 Task: Email spreadsheet to collaborators with the message "we need the assignment ASAP".
Action: Mouse moved to (48, 128)
Screenshot: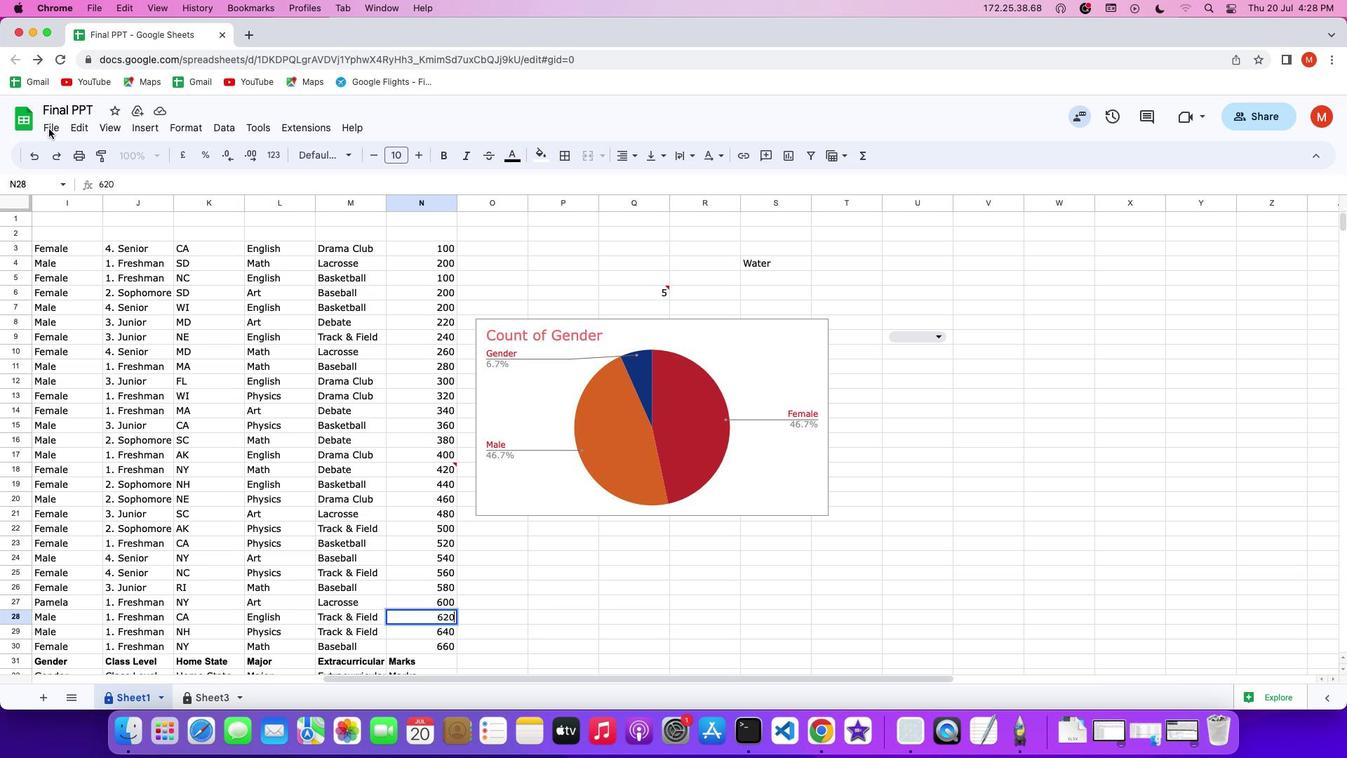 
Action: Mouse pressed left at (48, 128)
Screenshot: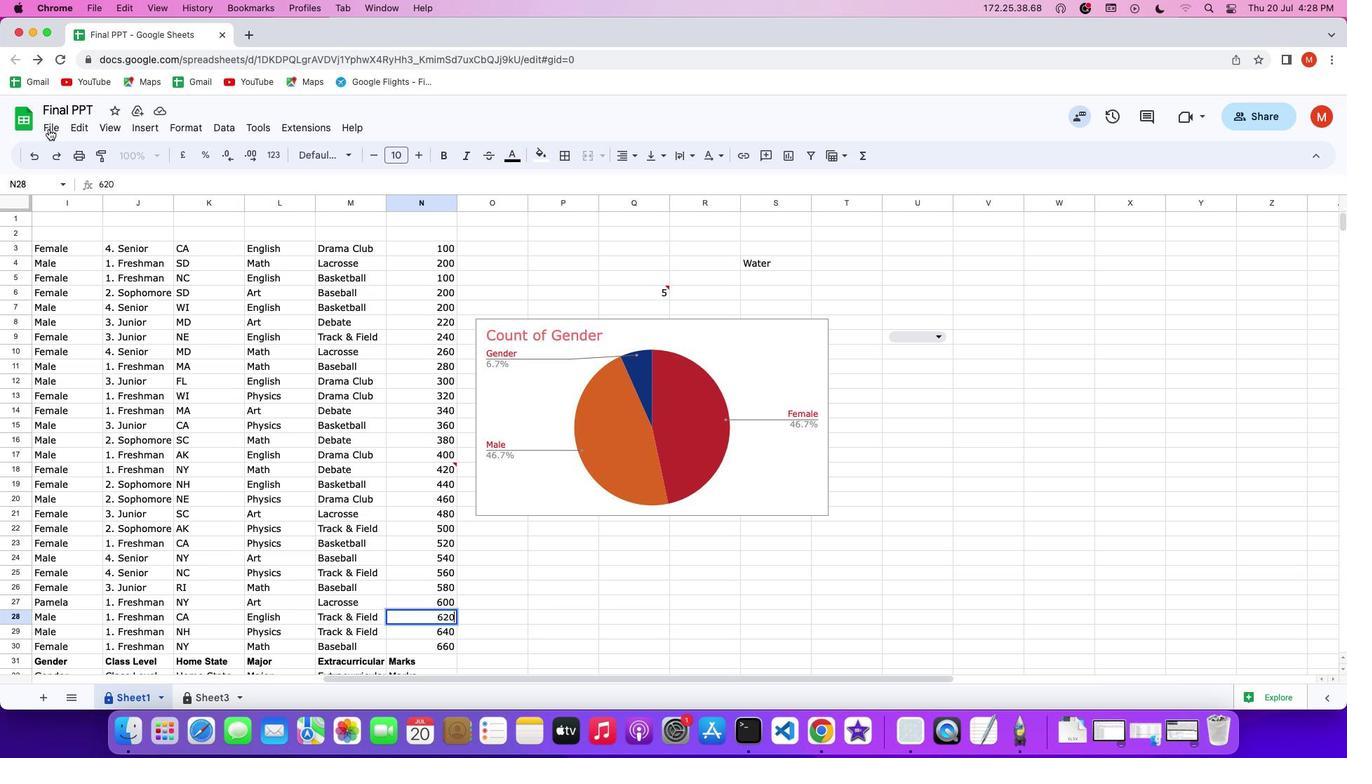 
Action: Mouse pressed left at (48, 128)
Screenshot: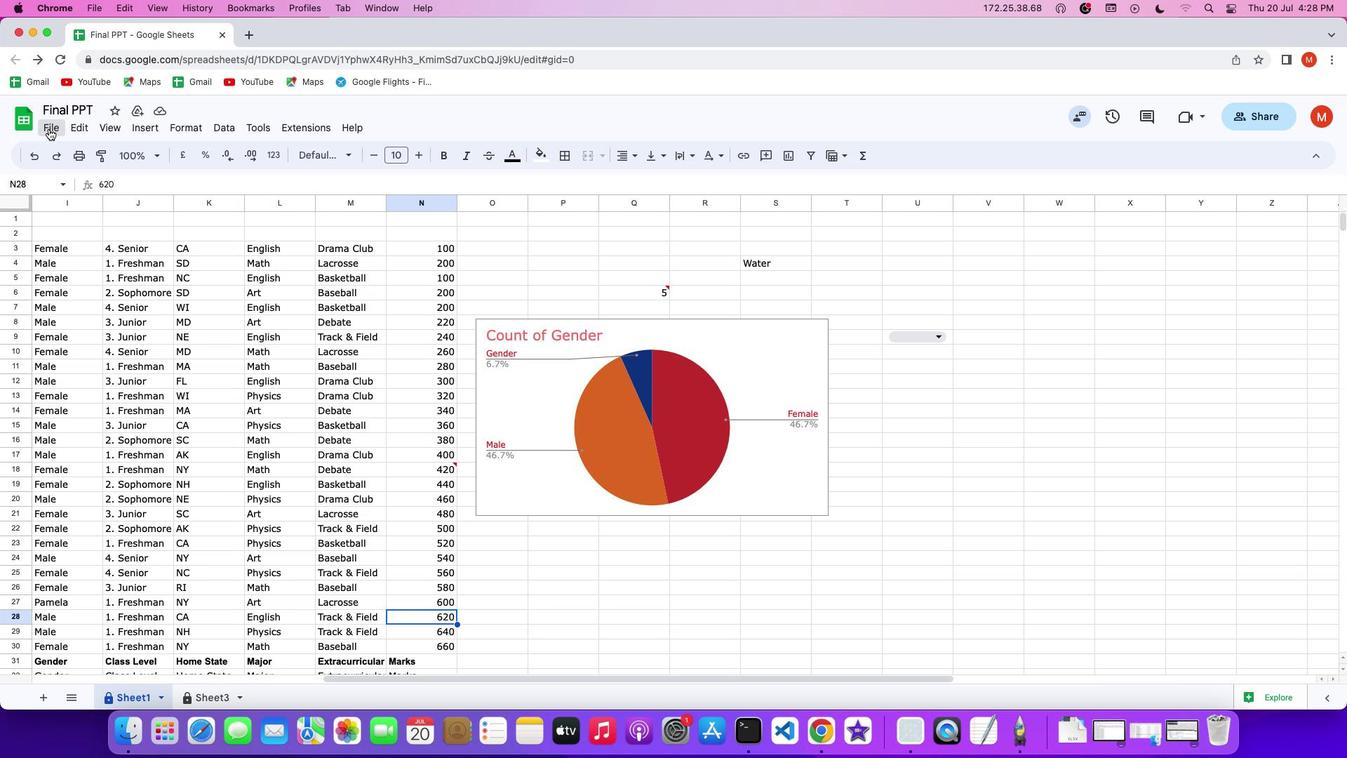 
Action: Mouse pressed left at (48, 128)
Screenshot: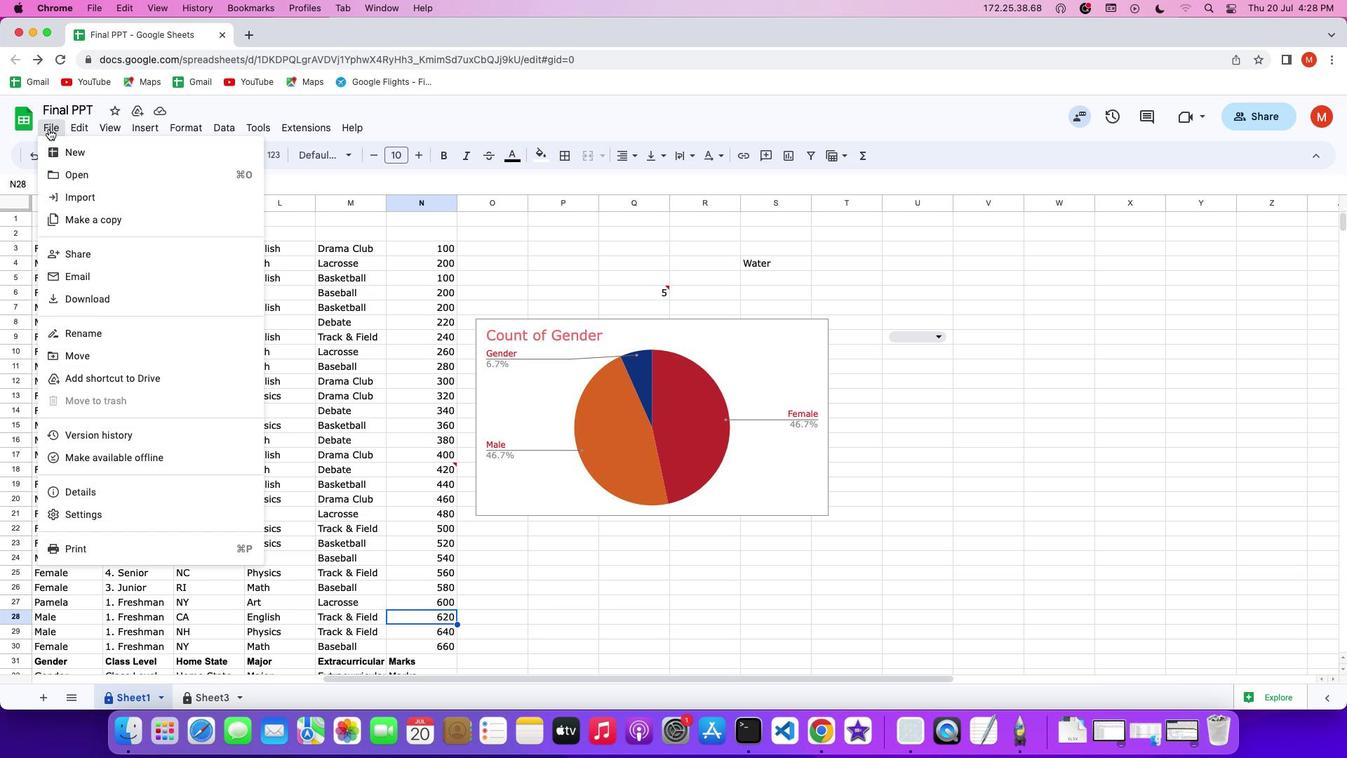 
Action: Mouse moved to (51, 279)
Screenshot: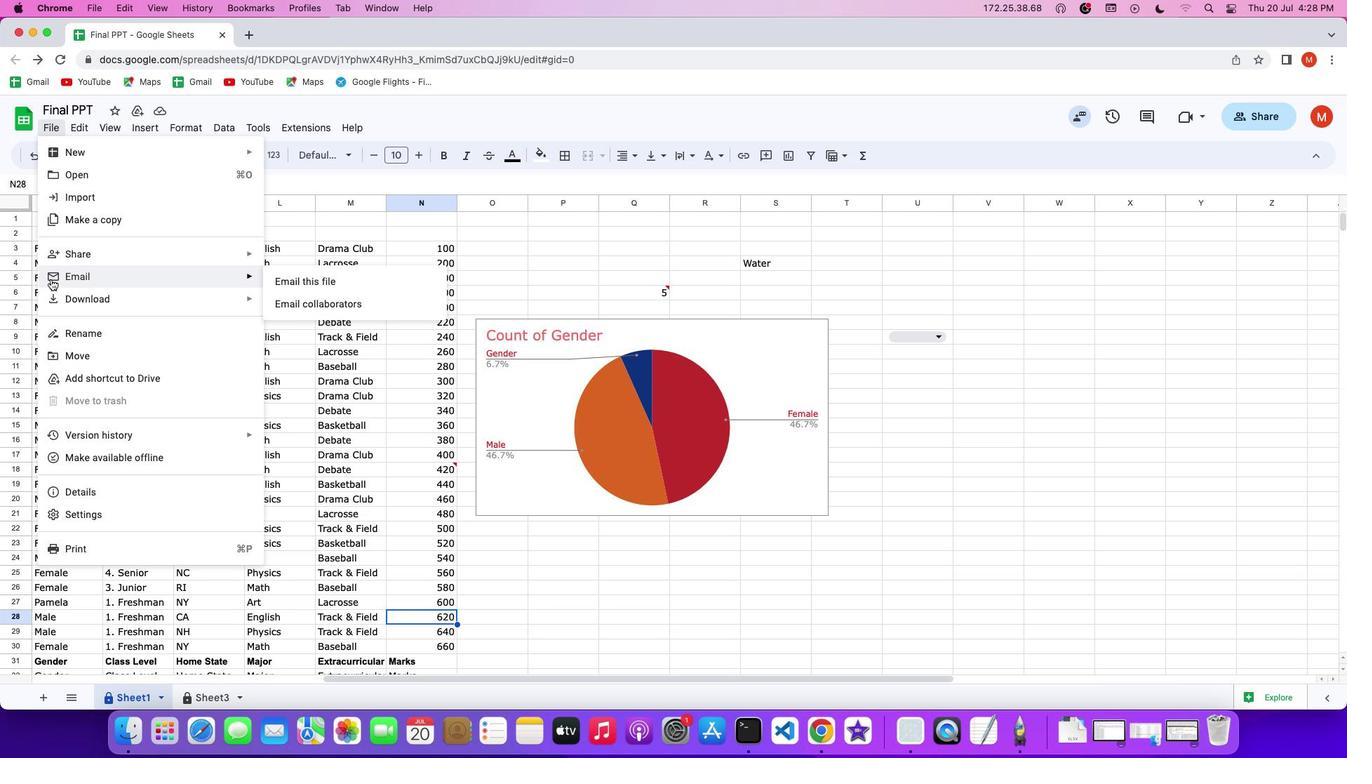 
Action: Mouse pressed left at (51, 279)
Screenshot: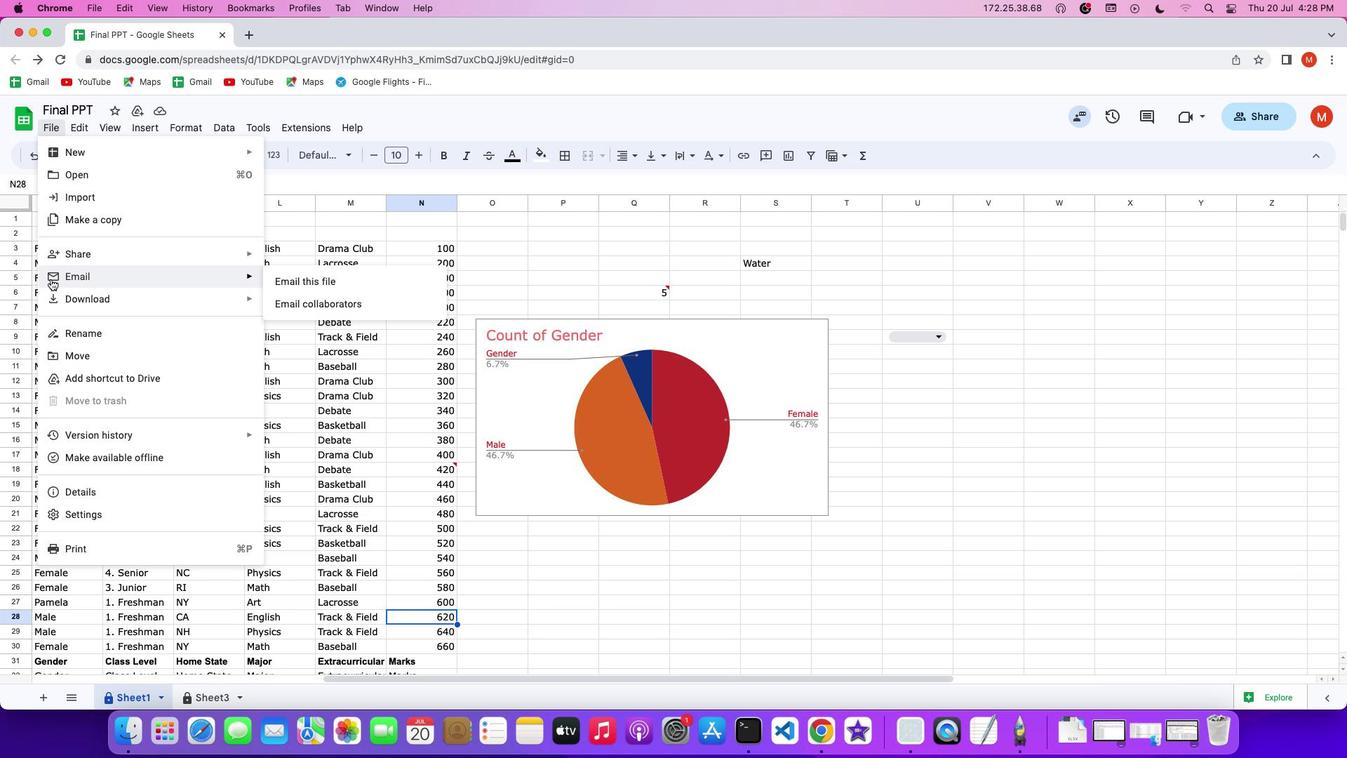 
Action: Mouse moved to (307, 299)
Screenshot: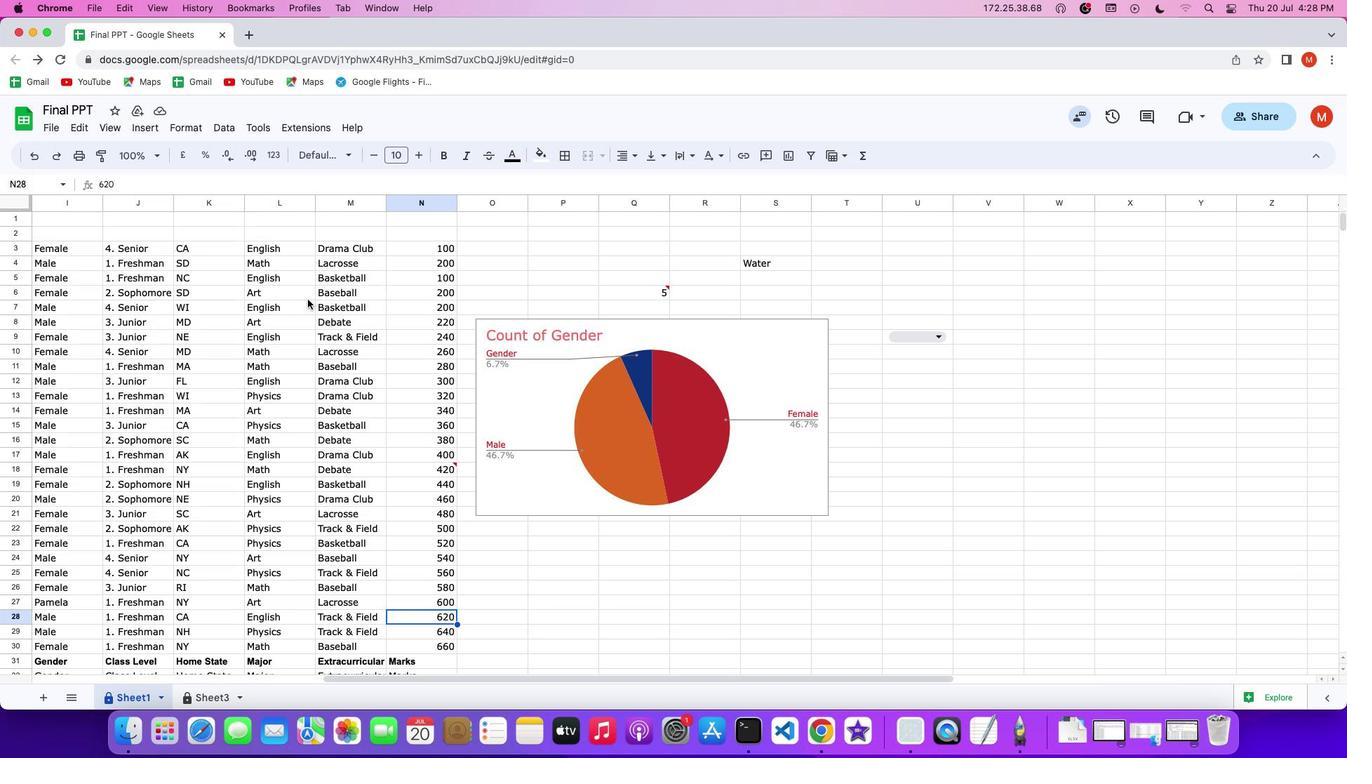 
Action: Mouse pressed left at (307, 299)
Screenshot: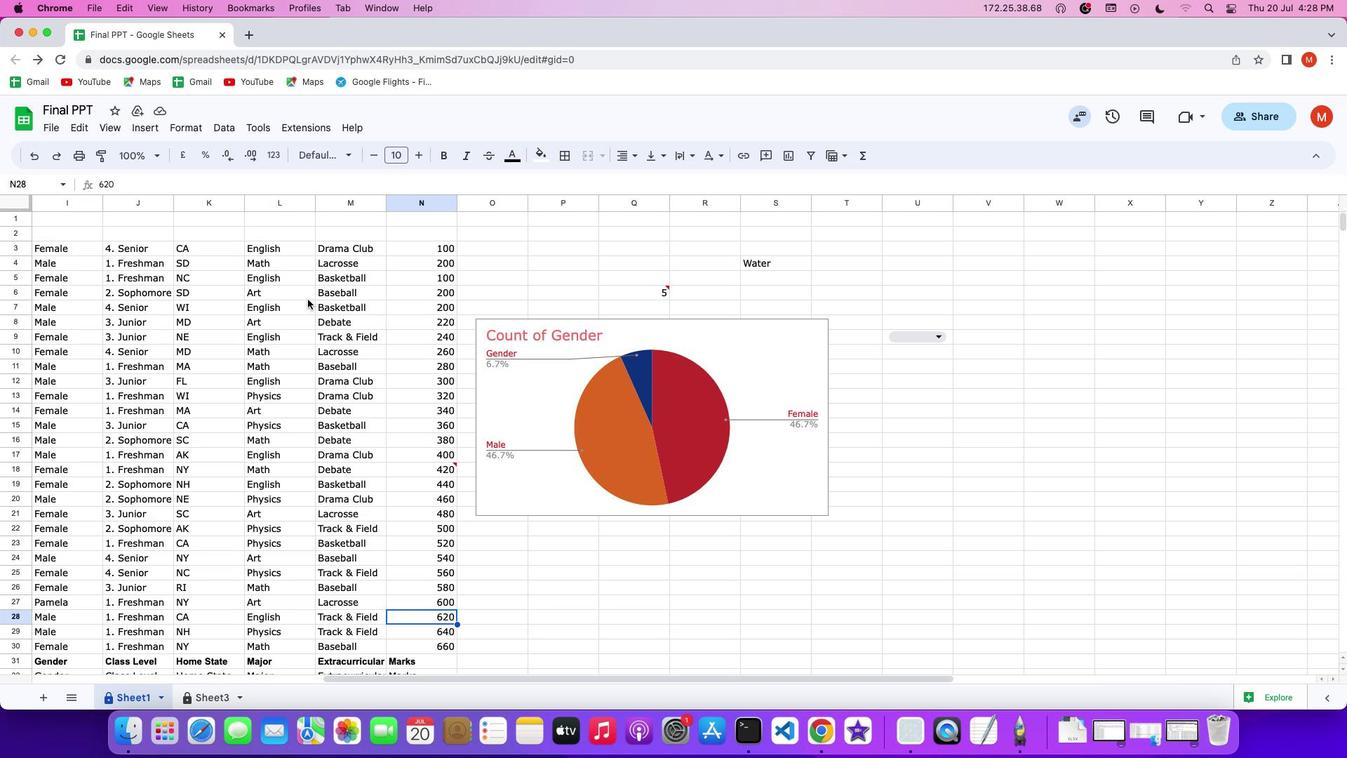 
Action: Mouse moved to (543, 479)
Screenshot: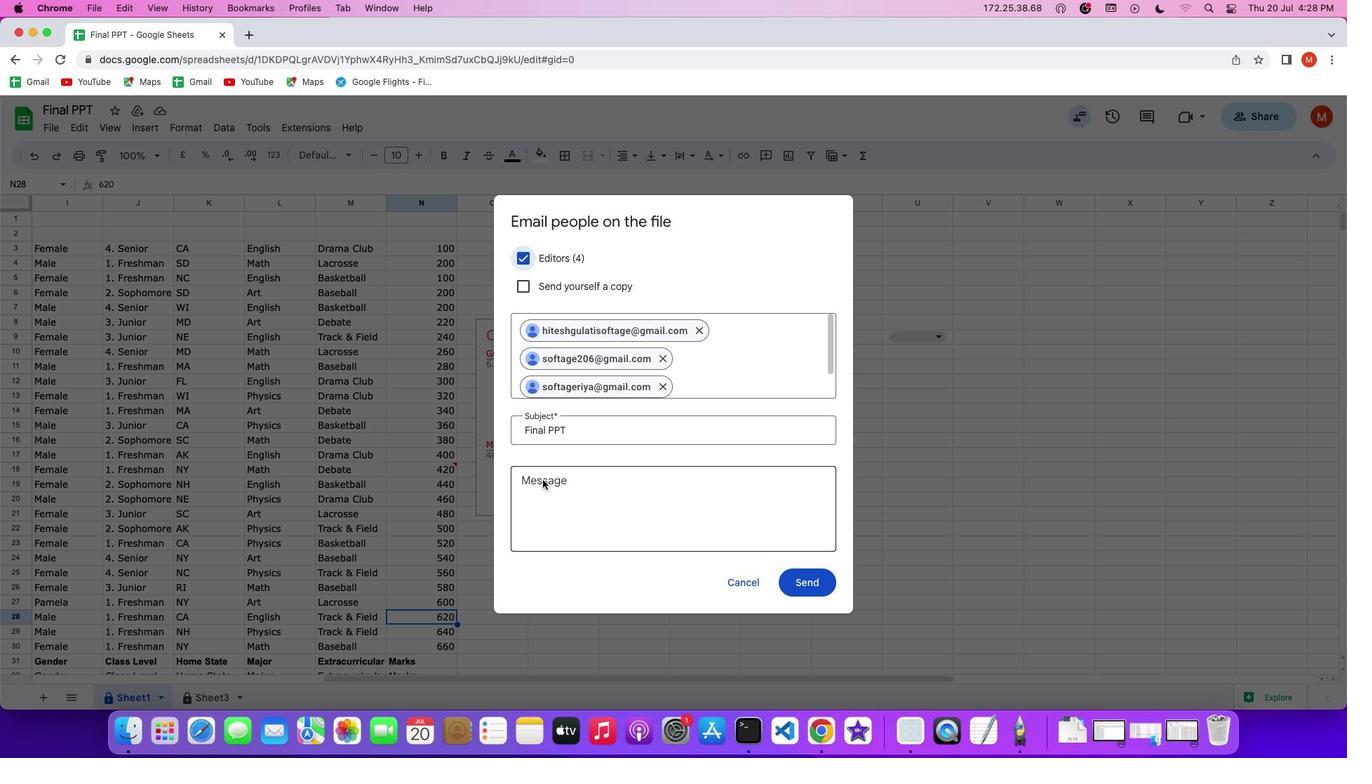 
Action: Mouse pressed left at (543, 479)
Screenshot: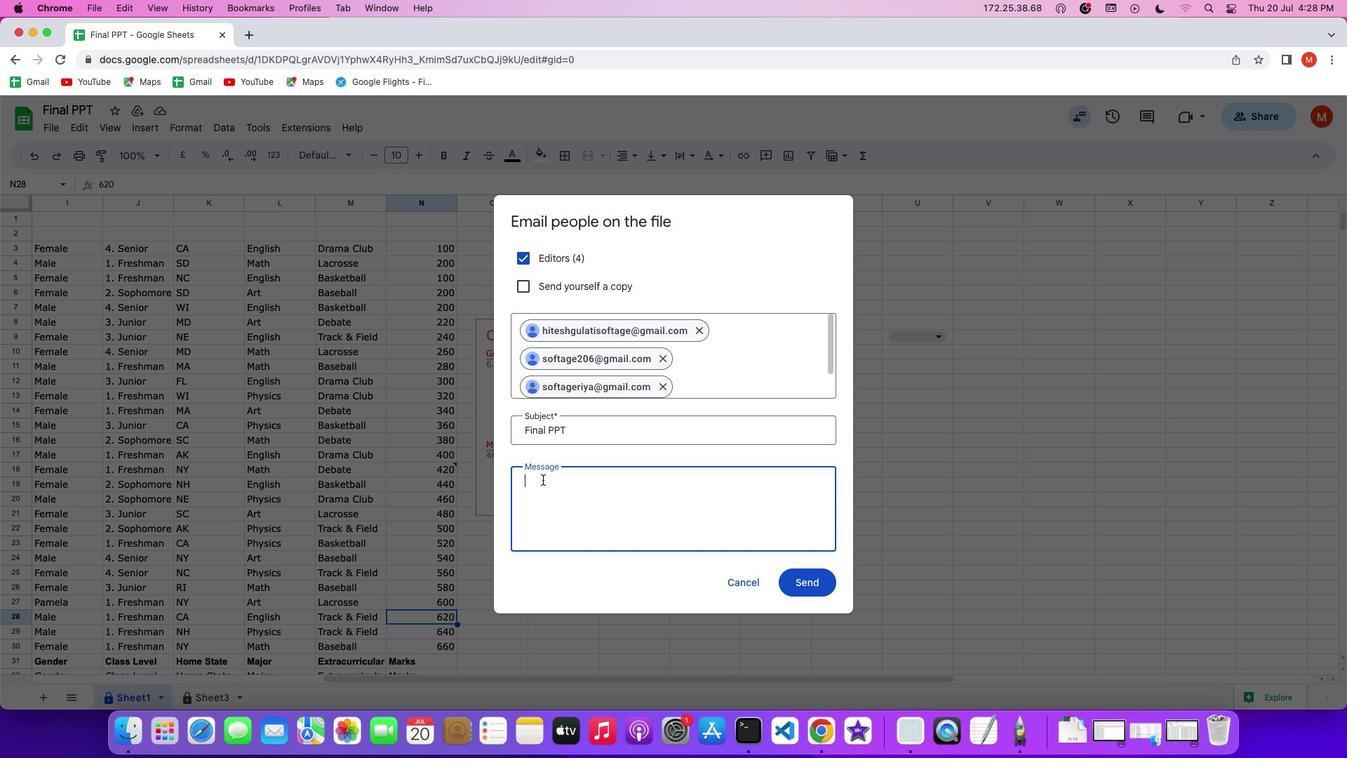 
Action: Key pressed 'w''e'Key.space'n''e''e''d'Key.space't''h''e'Key.space'a''s''s''i''g''n''m''e''n''t'Key.spaceKey.shift'A''s''a''p''.'
Screenshot: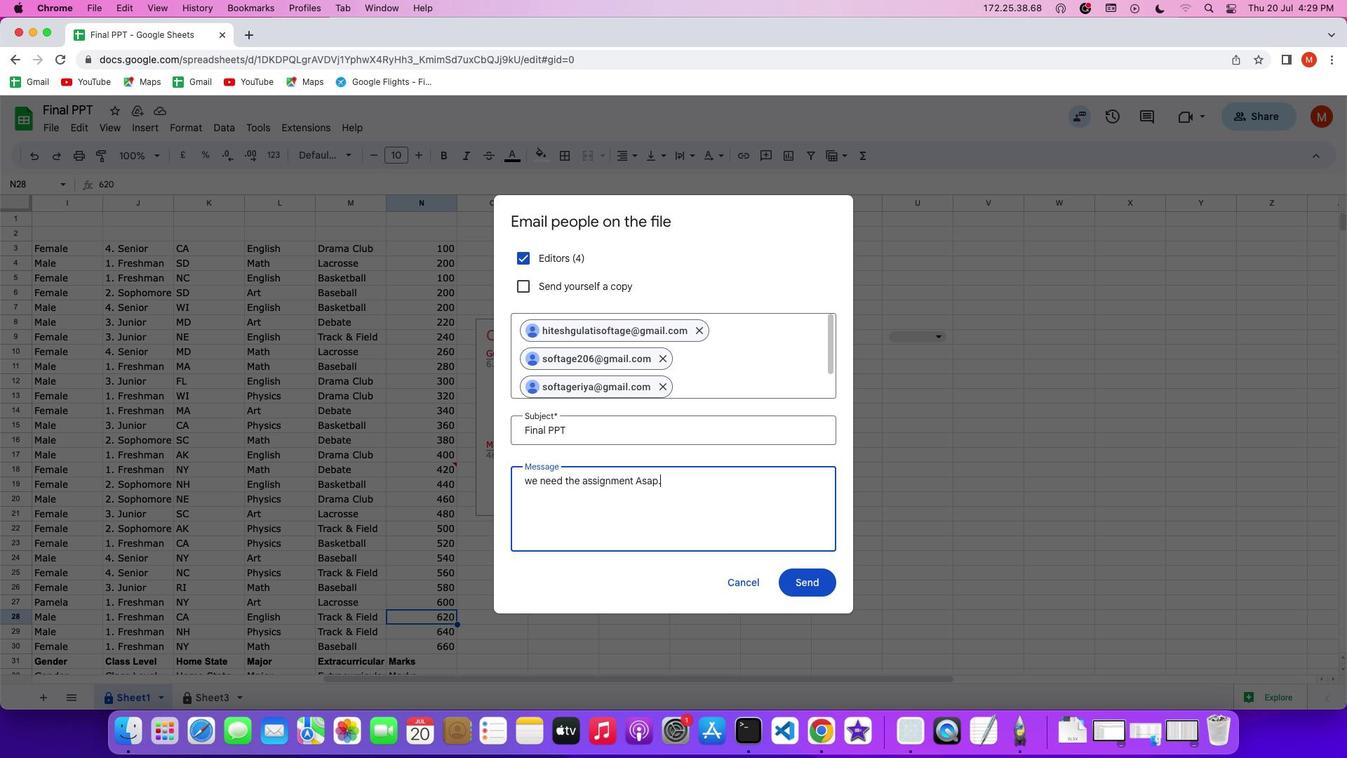 
